 Task: Create Workspace Debt Financing Workspace description Create and manage contracts and agreements. Workspace type Engineering-IT
Action: Mouse moved to (321, 72)
Screenshot: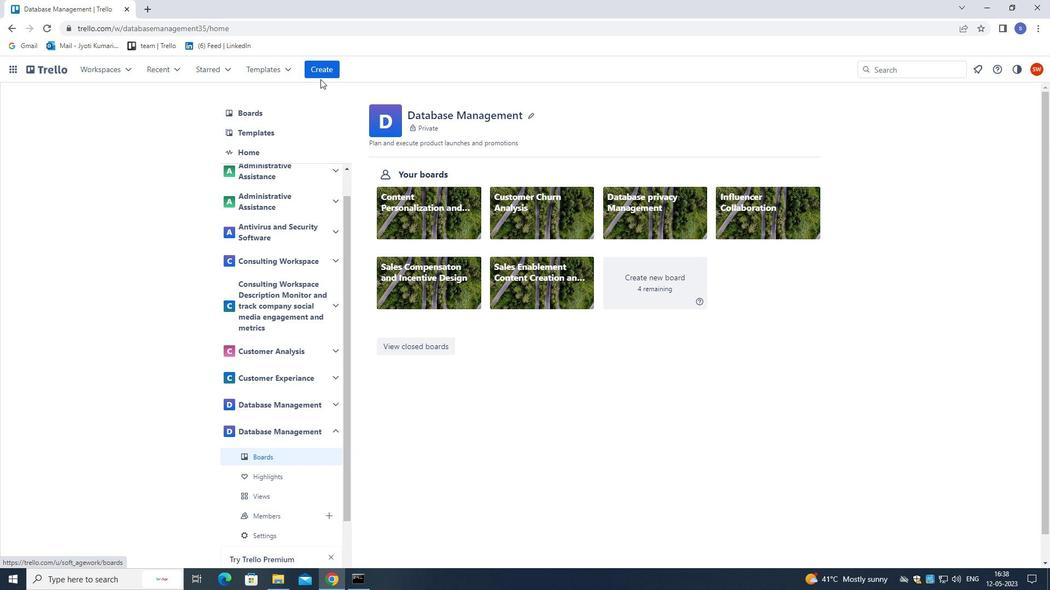 
Action: Mouse pressed left at (321, 72)
Screenshot: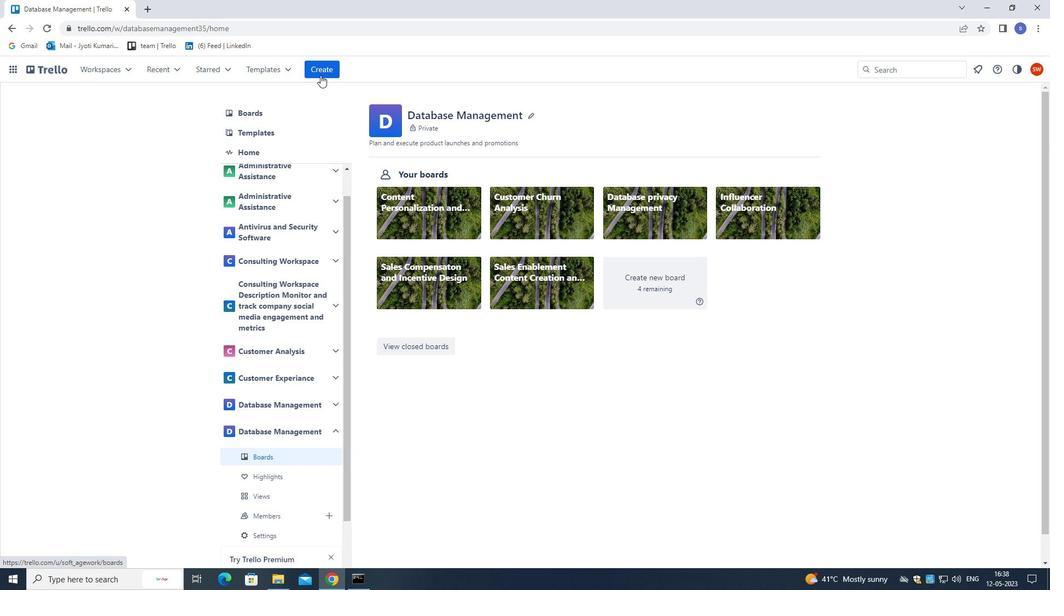 
Action: Mouse moved to (339, 185)
Screenshot: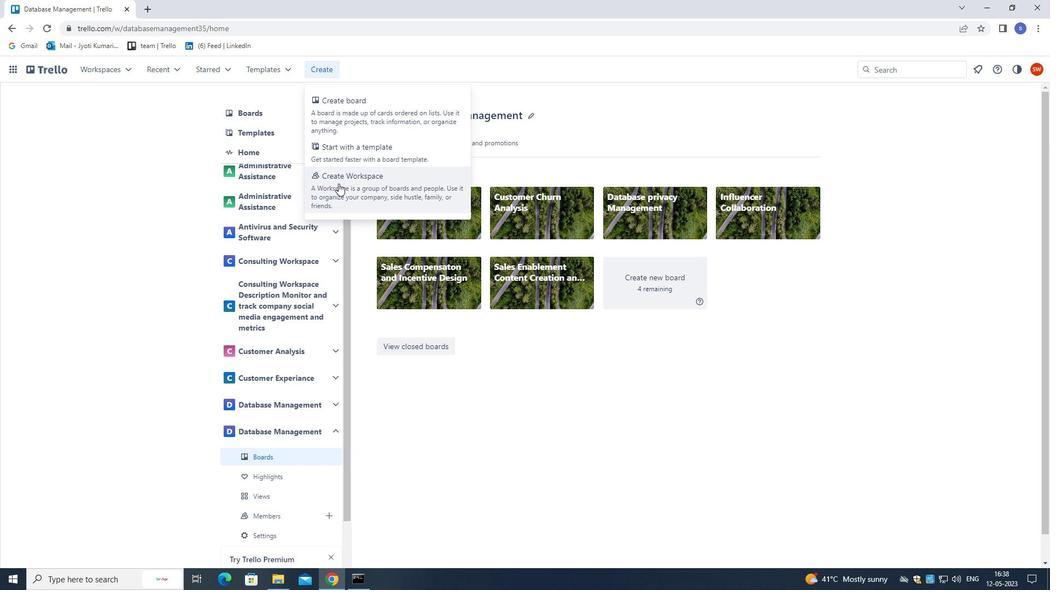 
Action: Mouse pressed left at (339, 185)
Screenshot: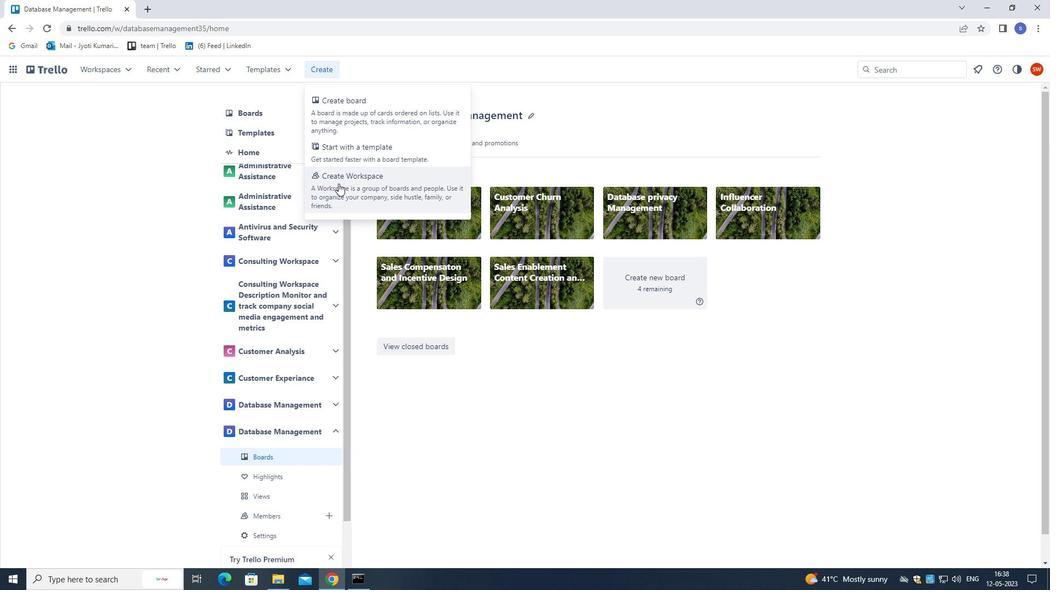 
Action: Mouse moved to (422, 231)
Screenshot: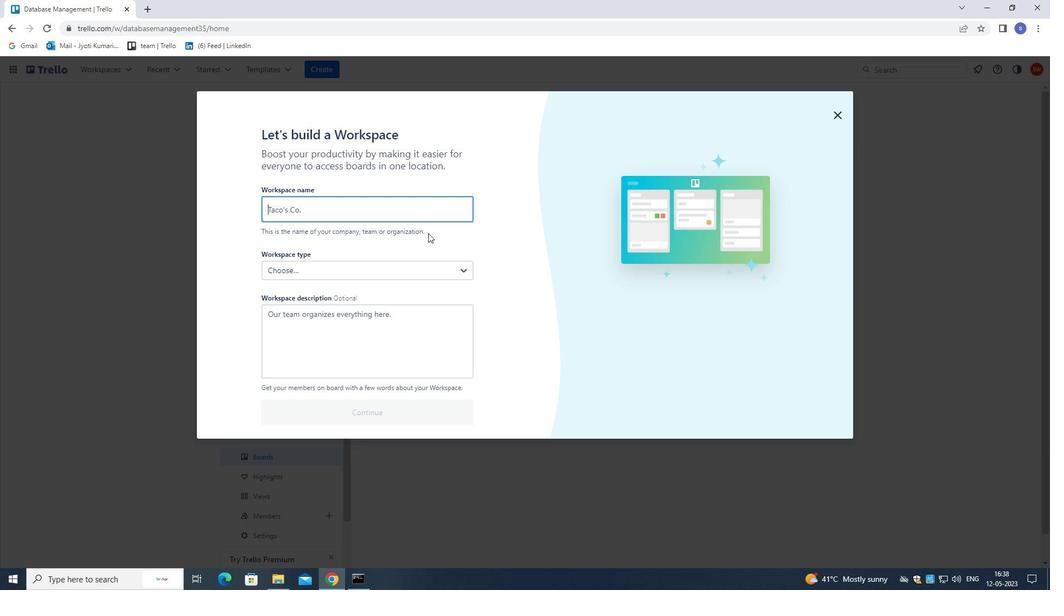 
Action: Key pressed <Key.shift>DEBT<Key.space><Key.shift>FINANCING<Key.enter>
Screenshot: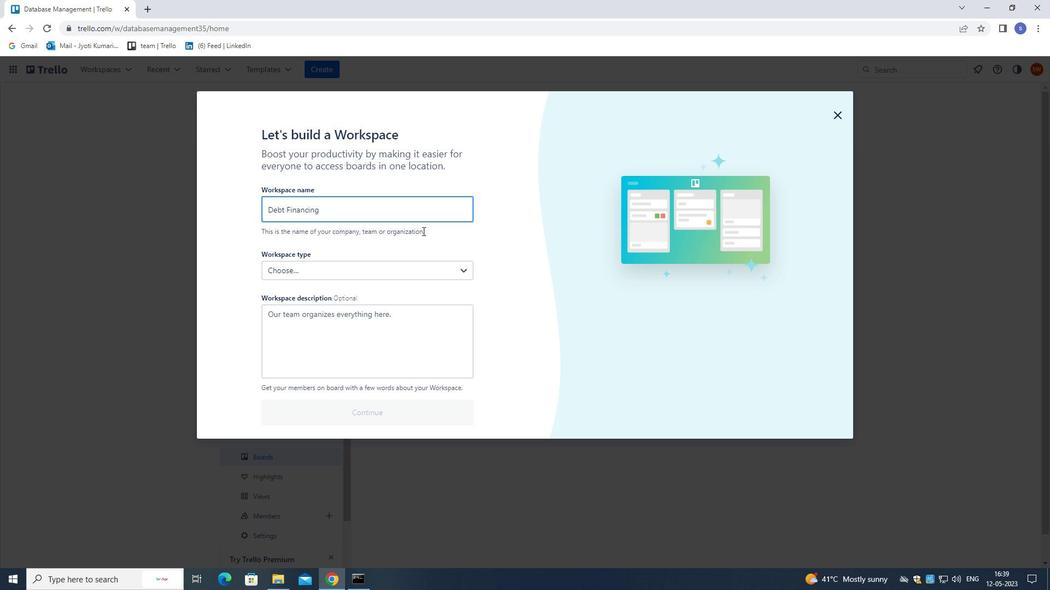 
Action: Mouse moved to (404, 277)
Screenshot: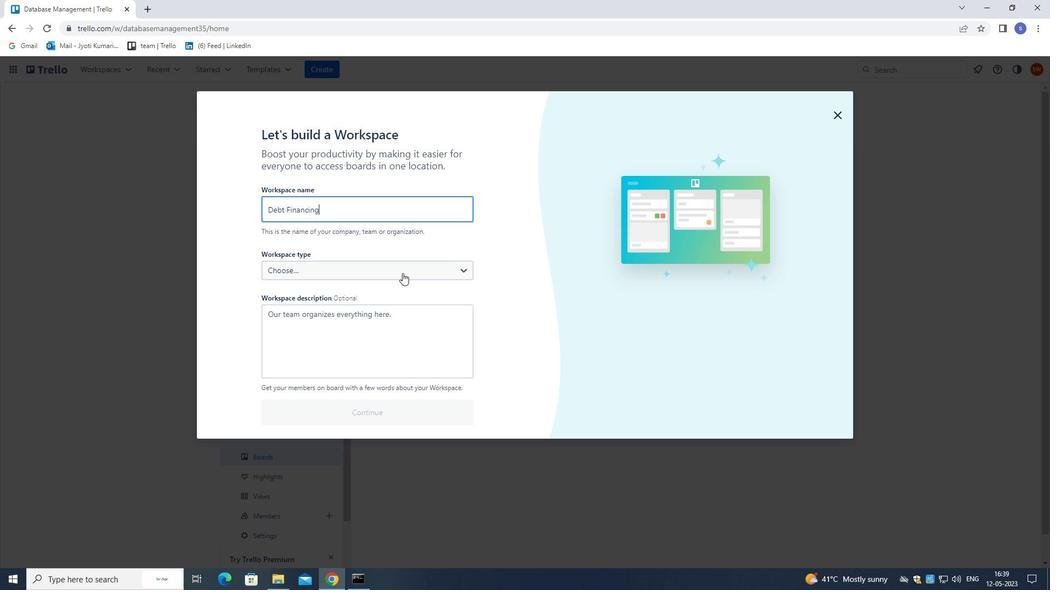 
Action: Mouse pressed left at (404, 277)
Screenshot: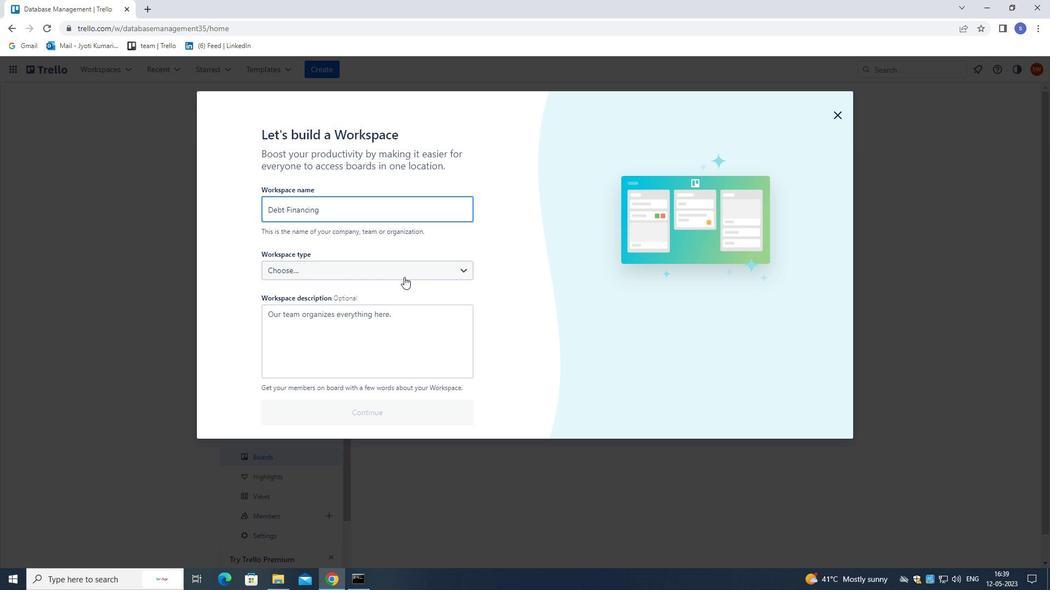 
Action: Mouse moved to (352, 399)
Screenshot: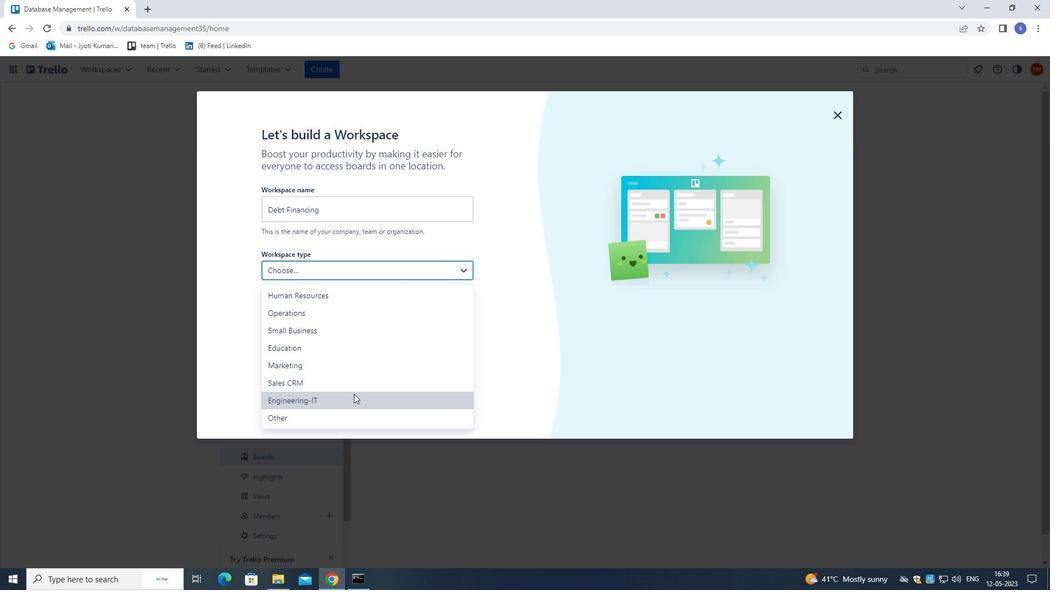 
Action: Mouse pressed left at (352, 399)
Screenshot: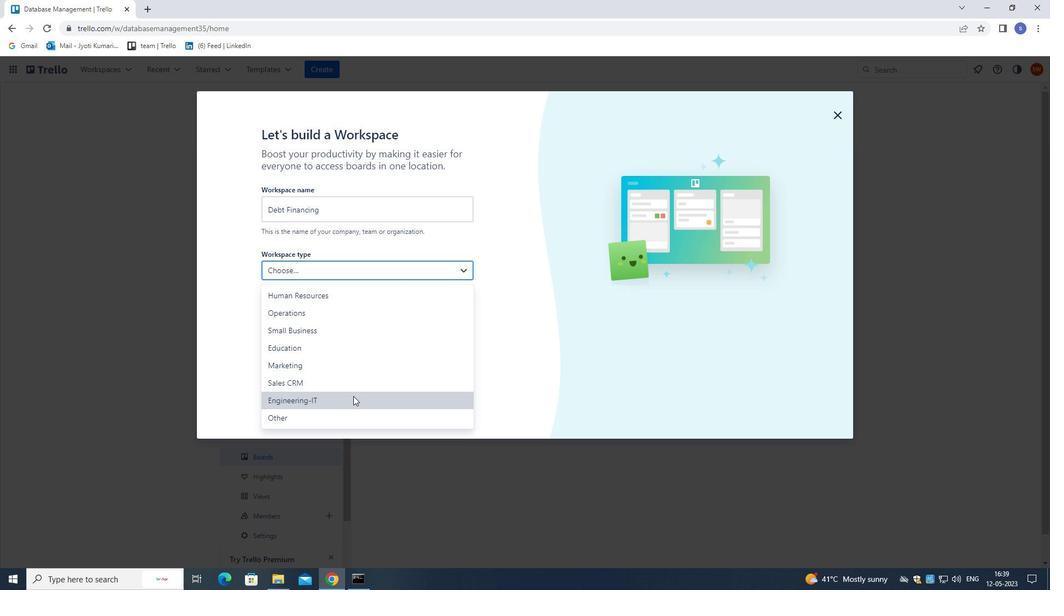 
Action: Mouse moved to (341, 330)
Screenshot: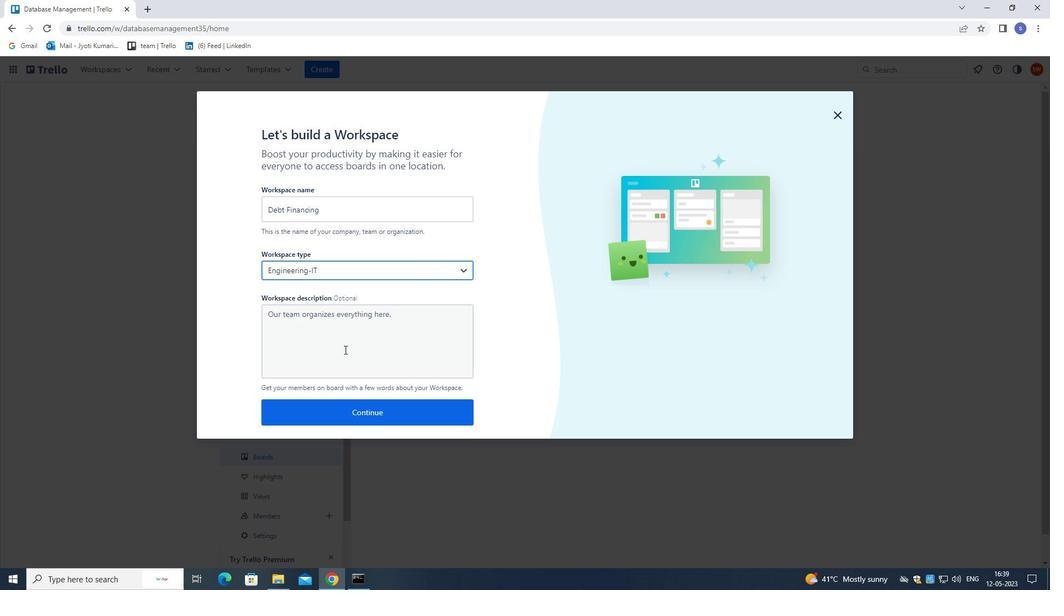 
Action: Mouse pressed left at (341, 330)
Screenshot: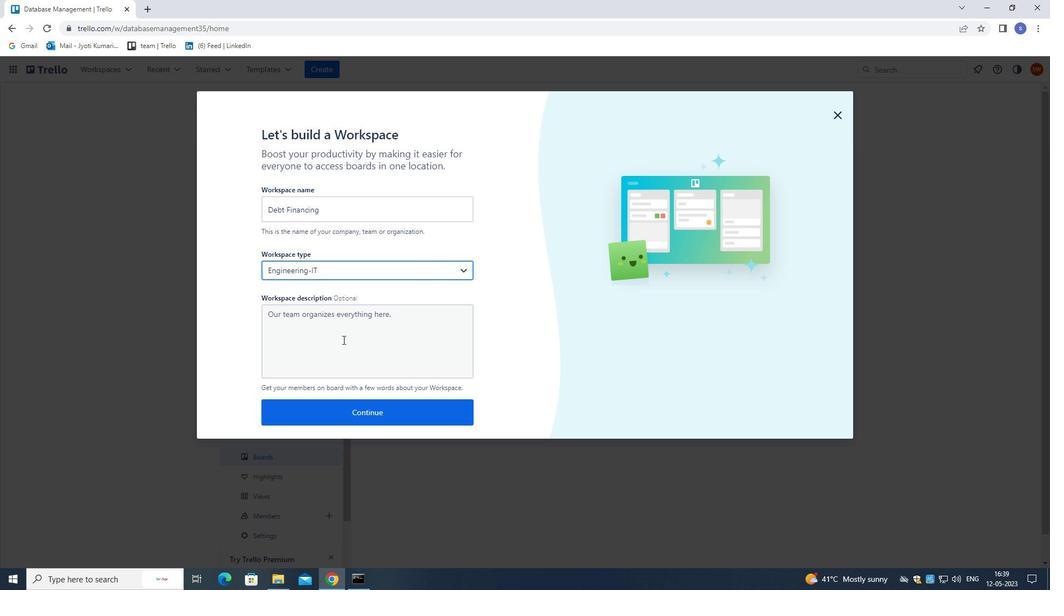 
Action: Mouse moved to (341, 330)
Screenshot: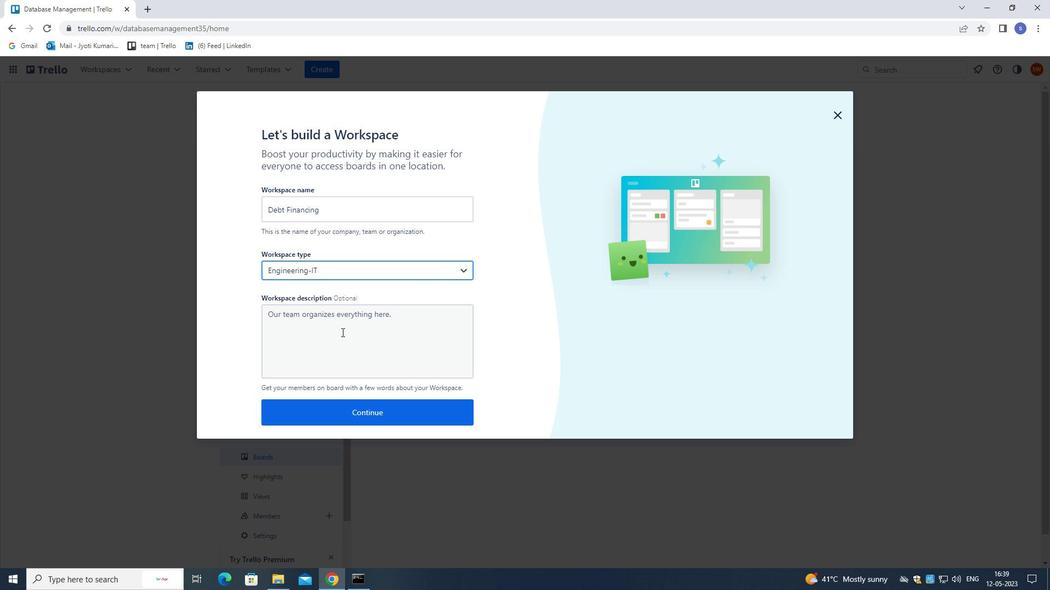
Action: Key pressed <Key.shift>CREATE<Key.space>AND<Key.space>MANGE<Key.space><Key.left><Key.left><Key.left>A<Key.right><Key.right><Key.right><Key.space>CONTRACTS<Key.space>AND<Key.space>AGREEMENT.
Screenshot: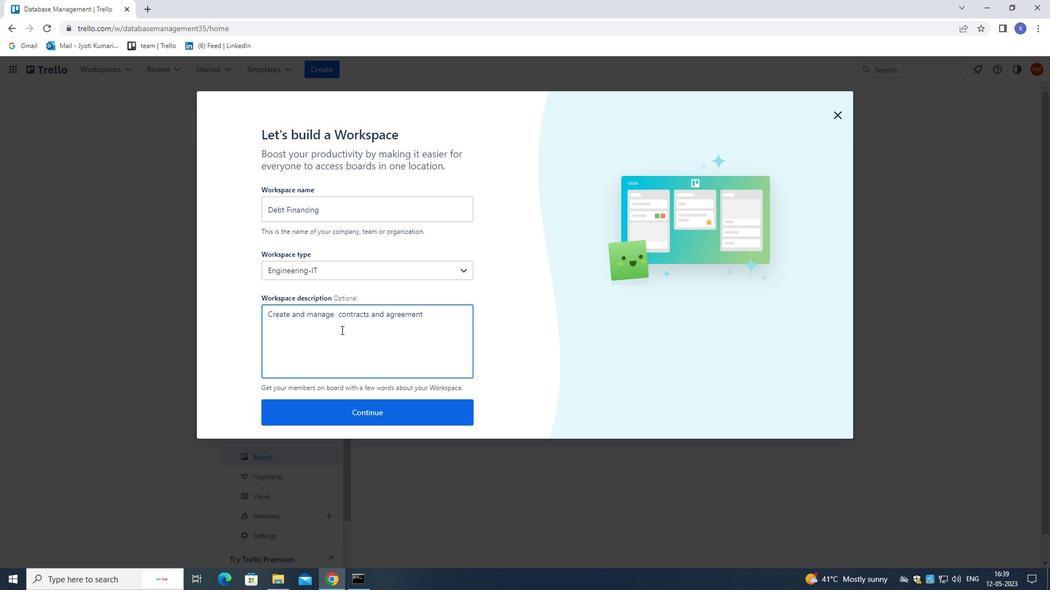 
Action: Mouse moved to (374, 408)
Screenshot: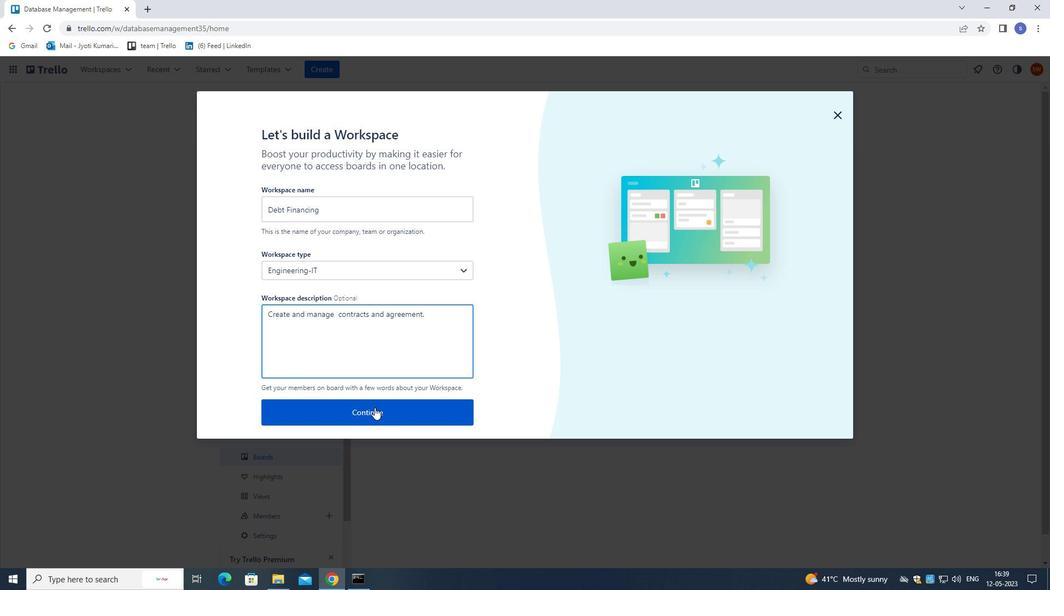 
Action: Mouse pressed left at (374, 408)
Screenshot: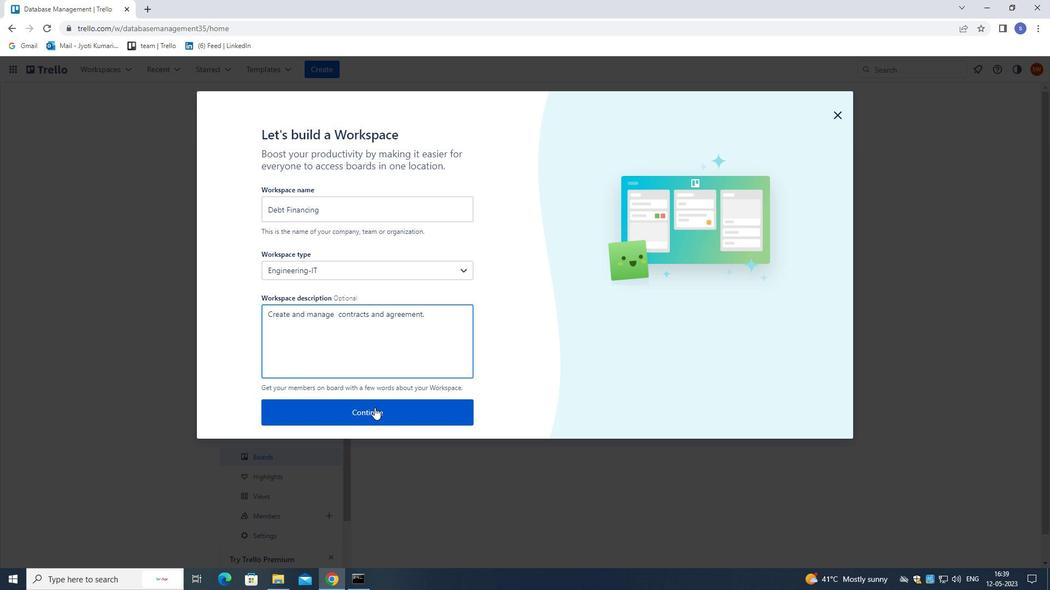 
Action: Mouse moved to (375, 407)
Screenshot: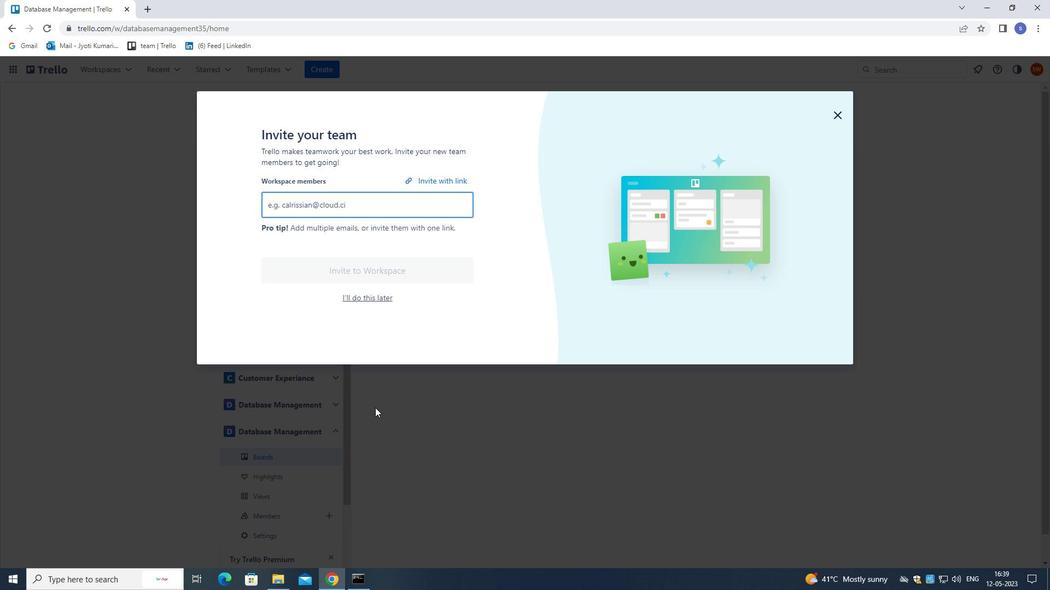 
